 Task: Visit on life page and check hows the life of Visa
Action: Mouse moved to (555, 62)
Screenshot: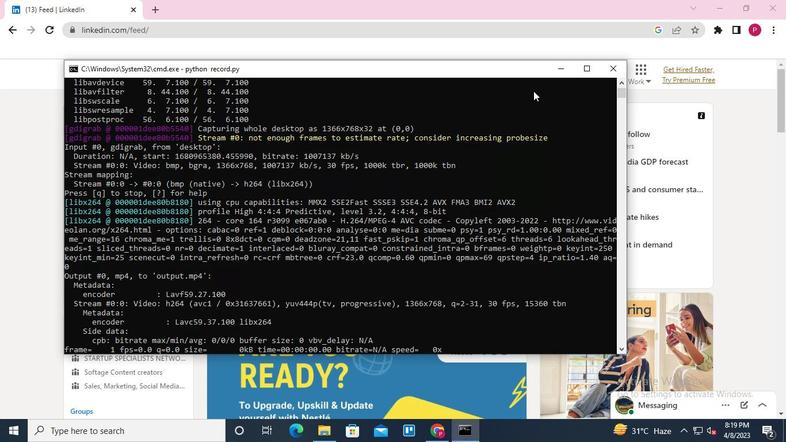 
Action: Mouse pressed left at (555, 62)
Screenshot: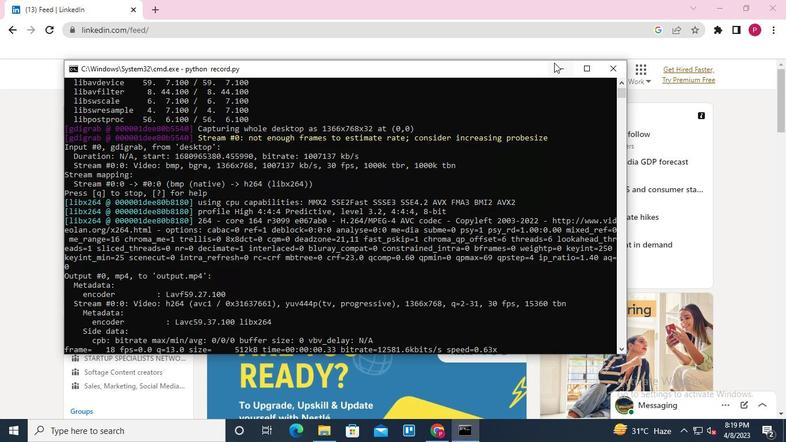 
Action: Mouse moved to (186, 78)
Screenshot: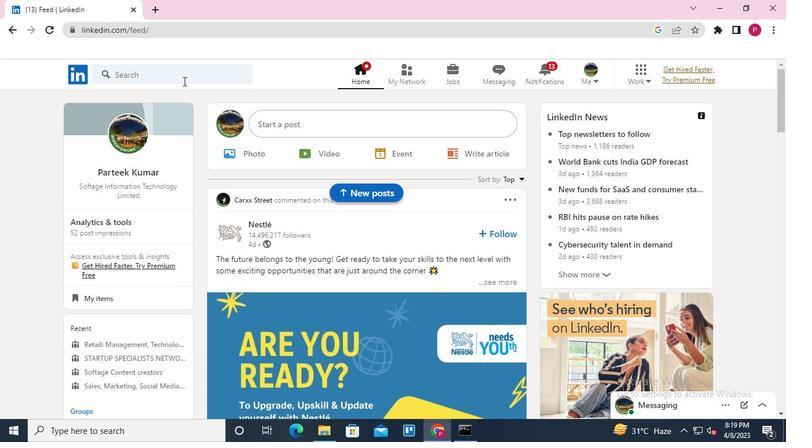 
Action: Mouse pressed left at (186, 78)
Screenshot: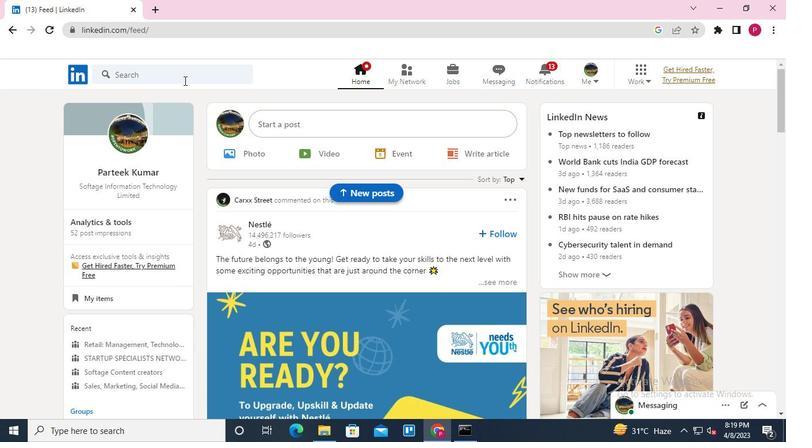 
Action: Mouse moved to (115, 125)
Screenshot: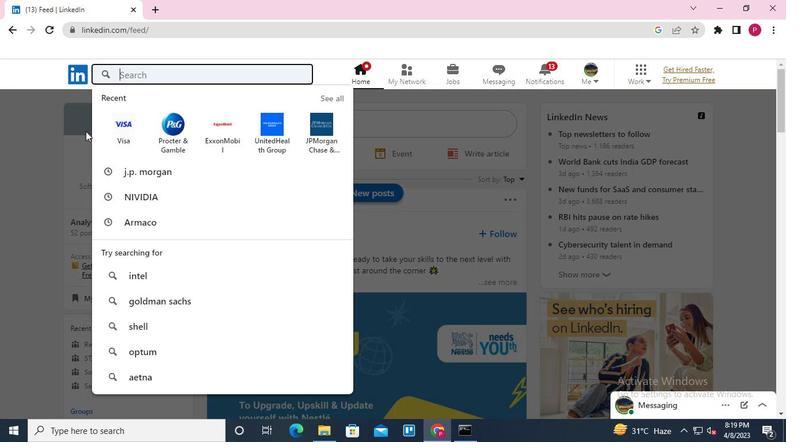 
Action: Mouse pressed left at (115, 125)
Screenshot: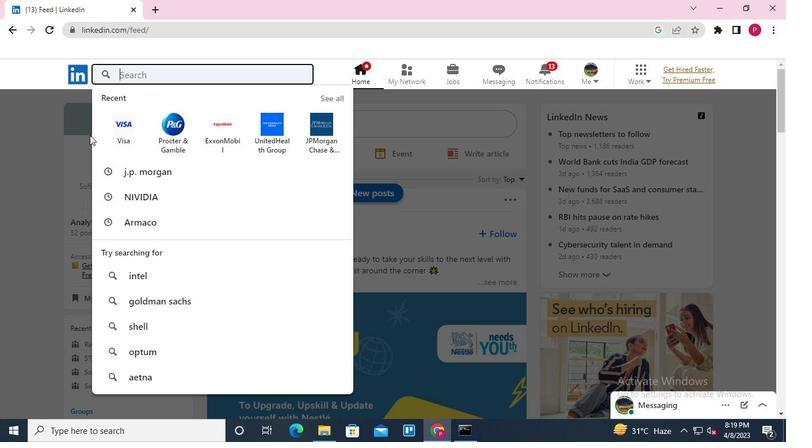 
Action: Mouse moved to (254, 149)
Screenshot: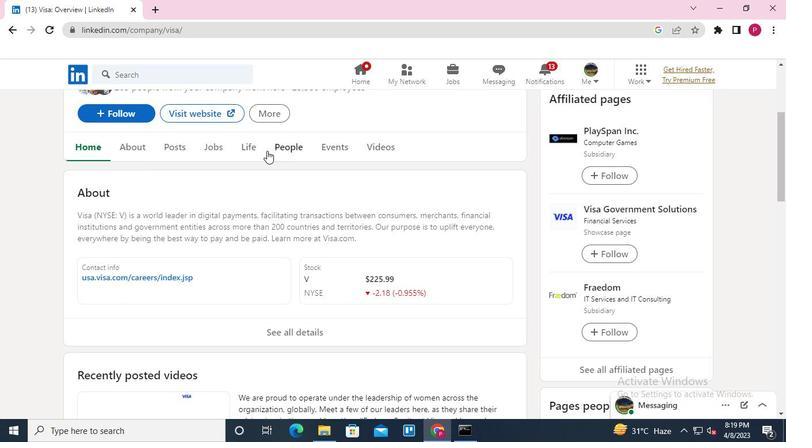 
Action: Mouse pressed left at (254, 149)
Screenshot: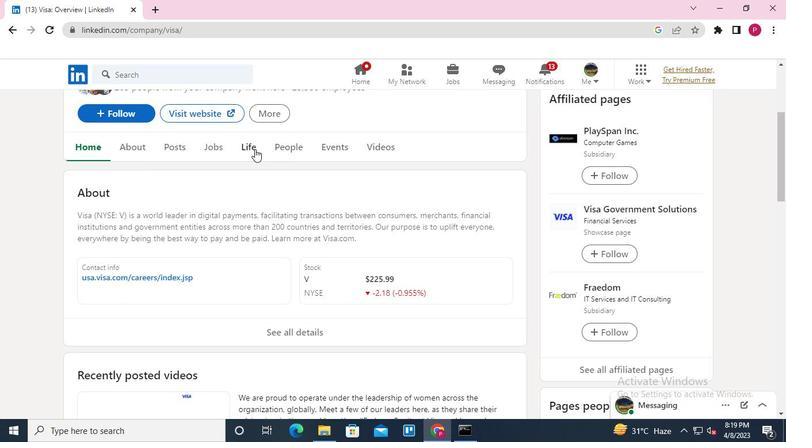 
Action: Mouse moved to (278, 263)
Screenshot: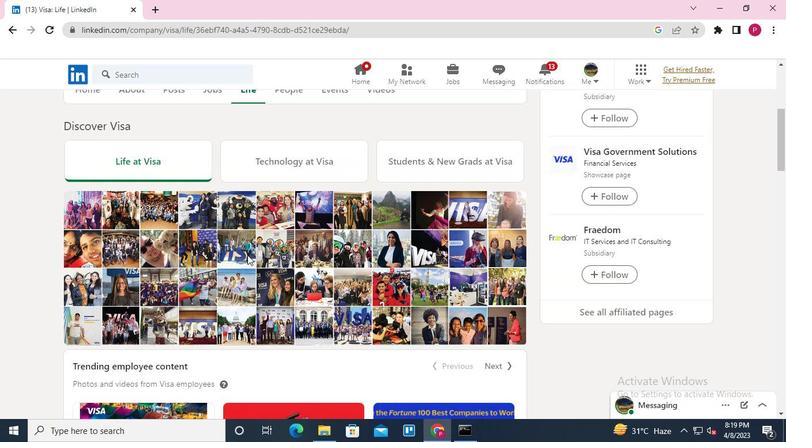 
Action: Keyboard Key.alt_l
Screenshot: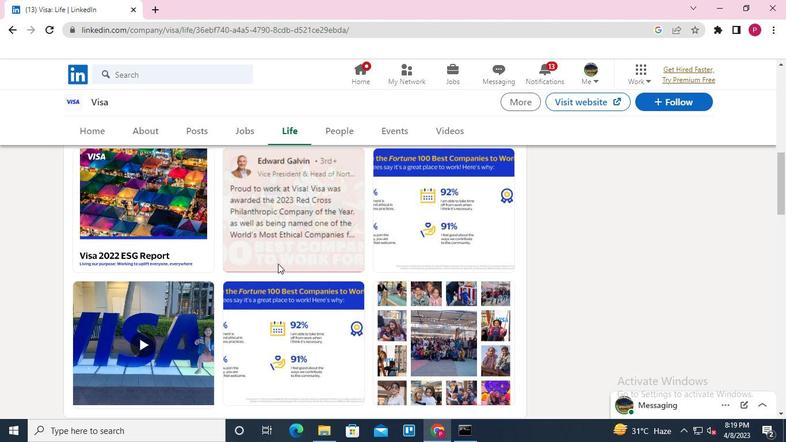 
Action: Keyboard Key.tab
Screenshot: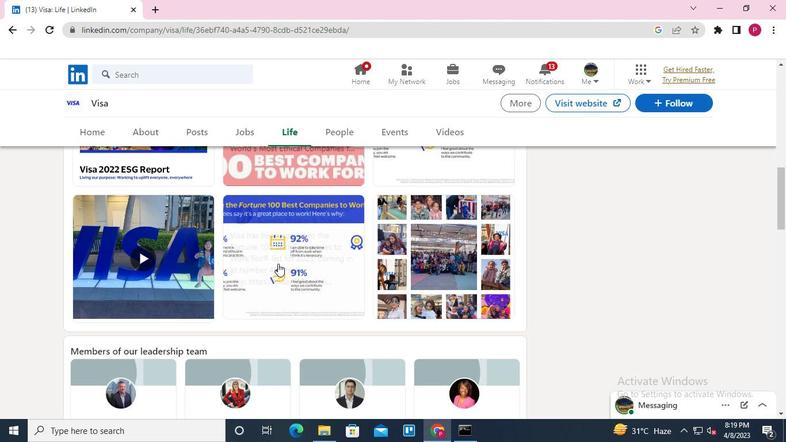 
Action: Mouse moved to (606, 70)
Screenshot: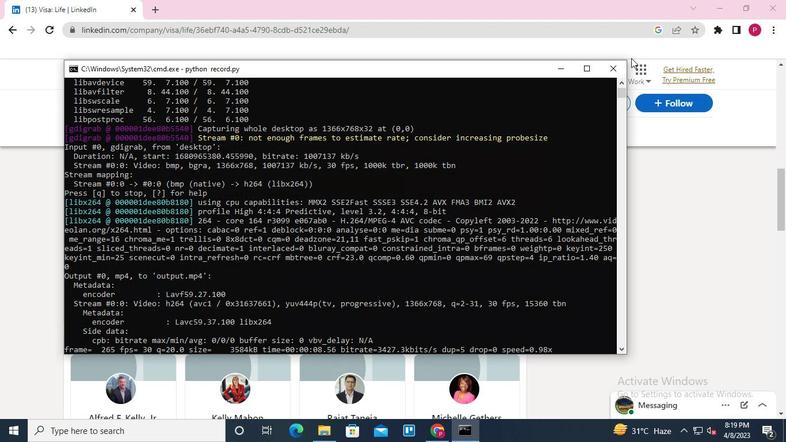 
Action: Mouse pressed left at (606, 70)
Screenshot: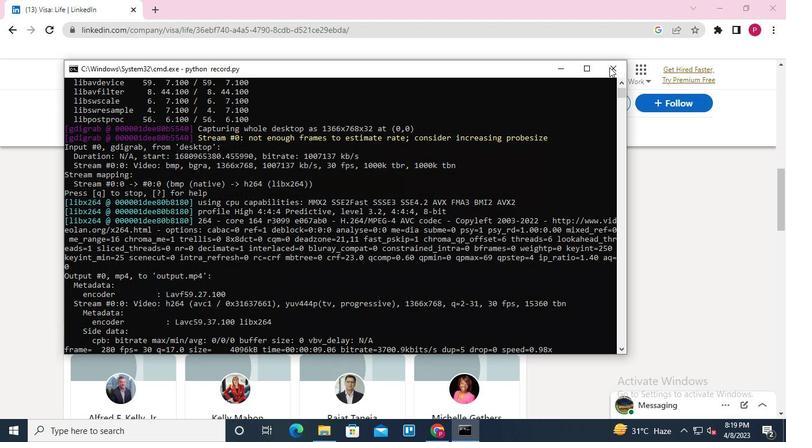 
